 Task: Change the document language to English (United Kingdom).
Action: Mouse moved to (266, 23)
Screenshot: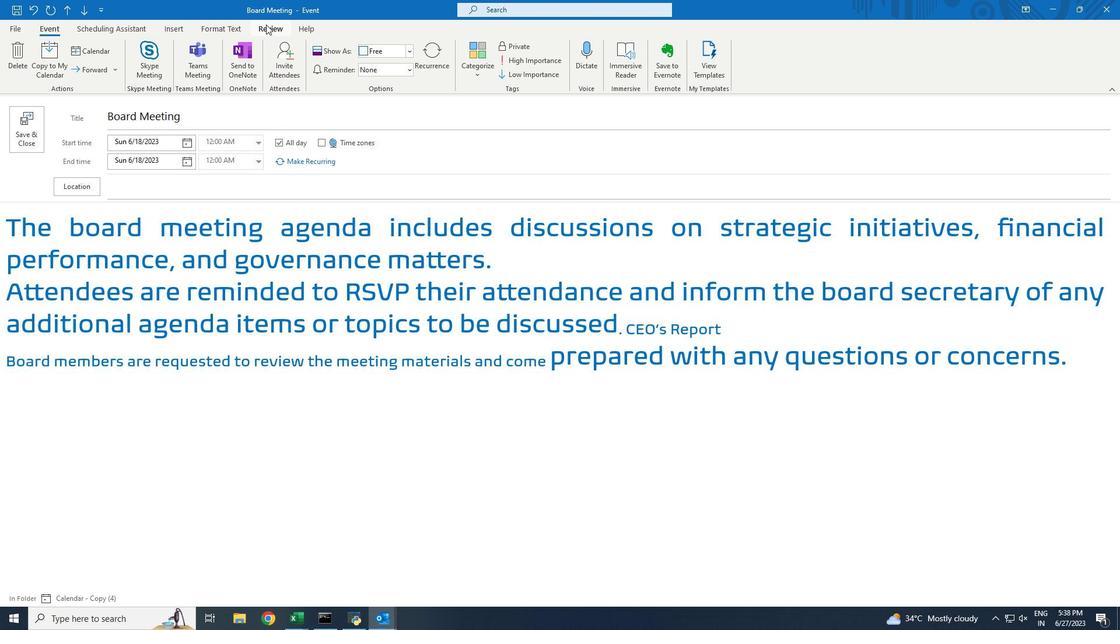 
Action: Mouse pressed left at (266, 23)
Screenshot: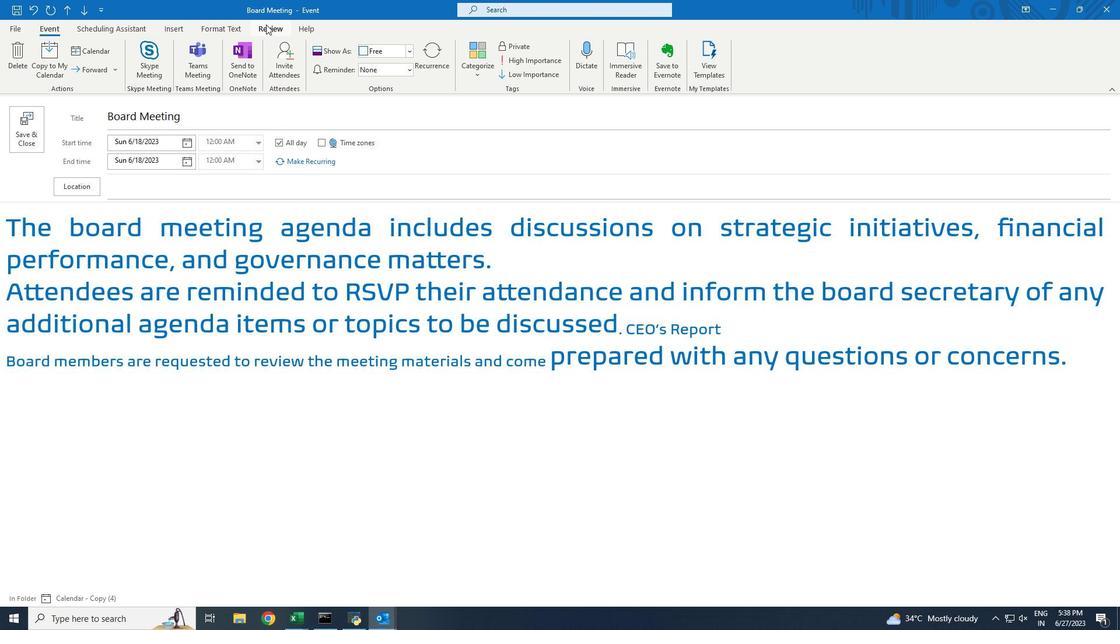 
Action: Mouse moved to (265, 54)
Screenshot: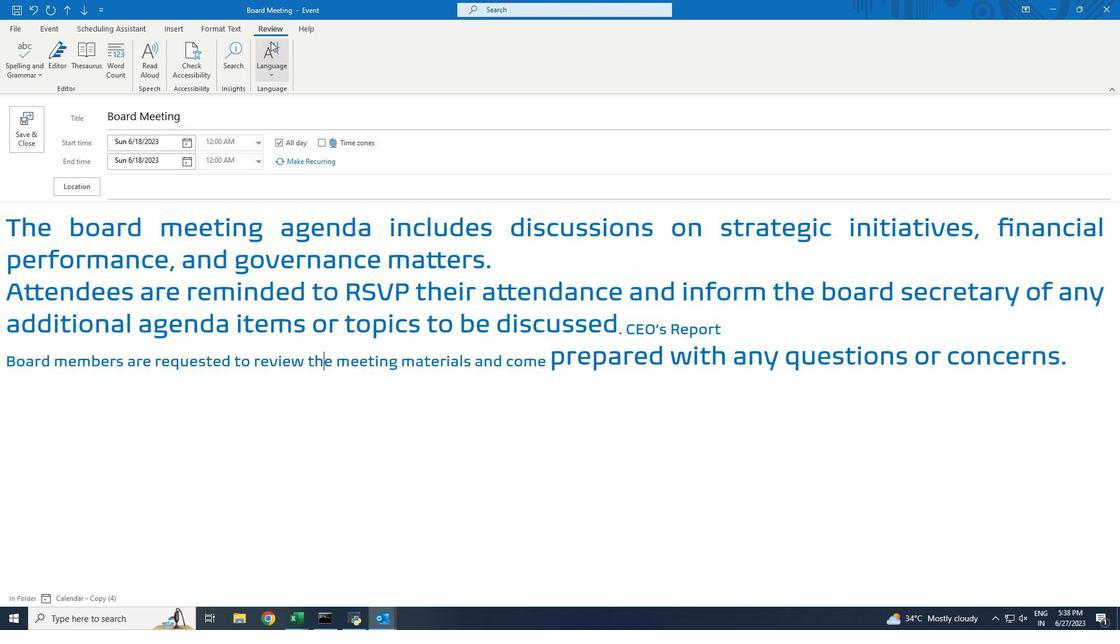 
Action: Mouse pressed left at (265, 54)
Screenshot: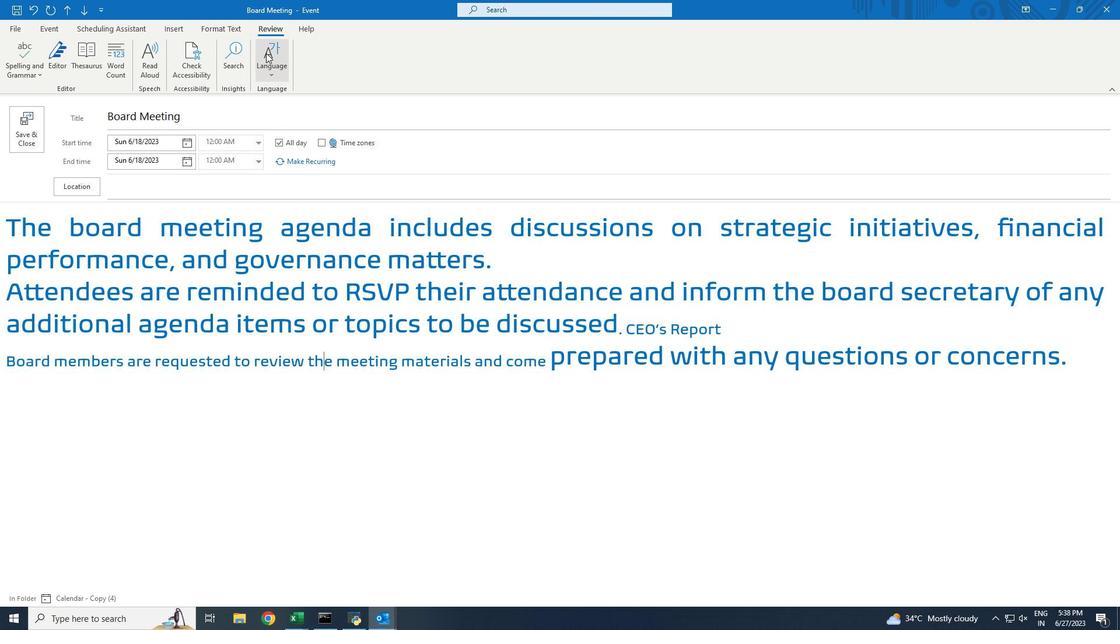 
Action: Mouse moved to (295, 94)
Screenshot: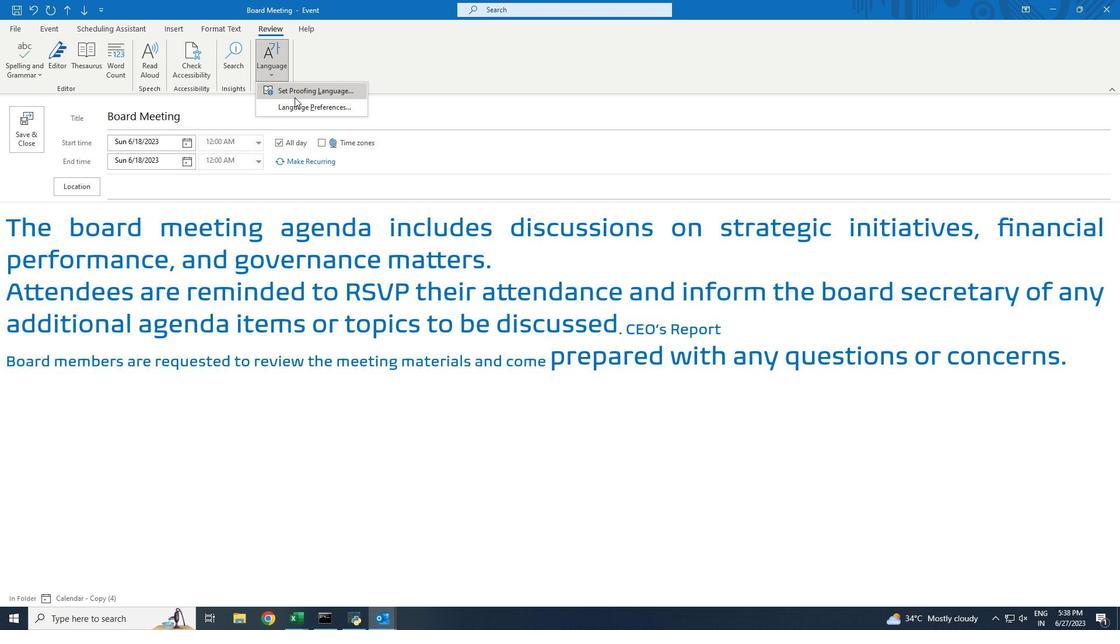 
Action: Mouse pressed left at (295, 94)
Screenshot: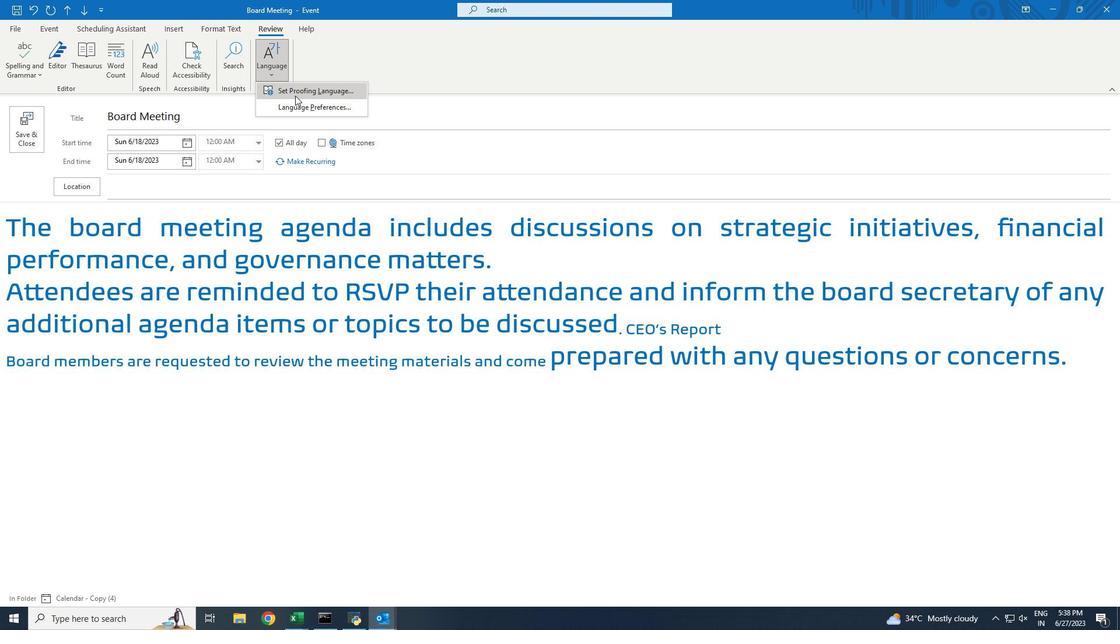 
Action: Mouse moved to (639, 252)
Screenshot: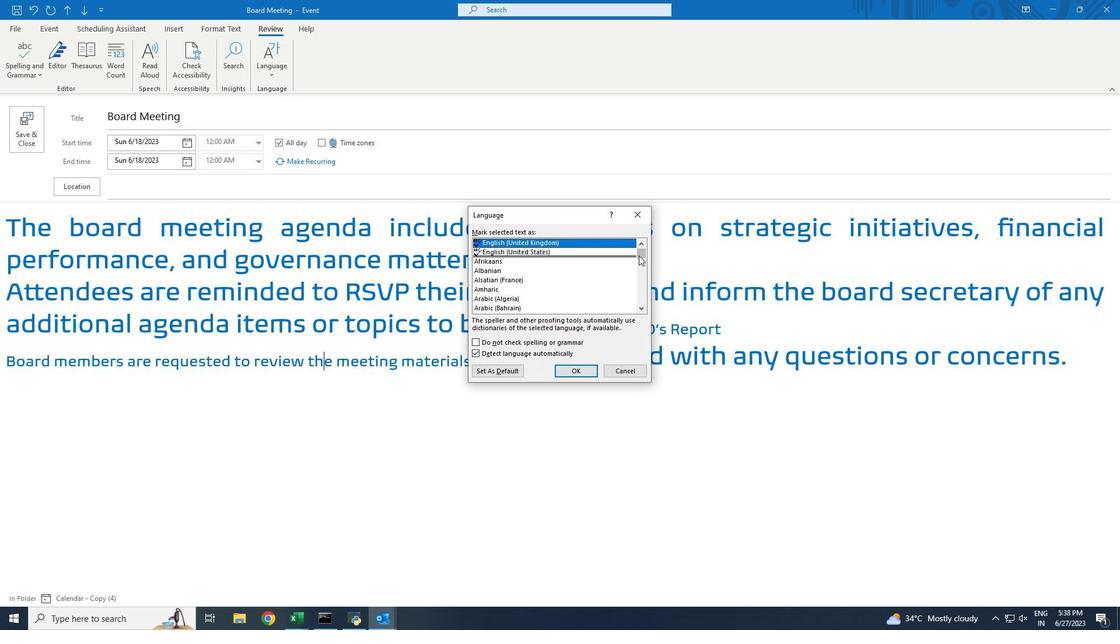 
Action: Mouse pressed left at (639, 252)
Screenshot: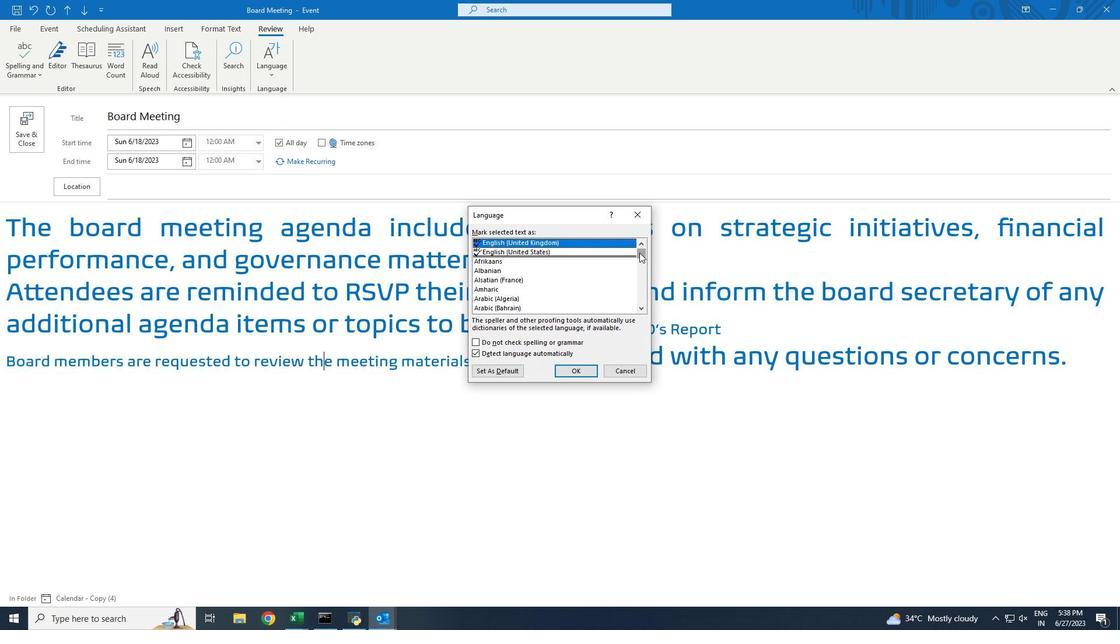 
Action: Mouse moved to (539, 242)
Screenshot: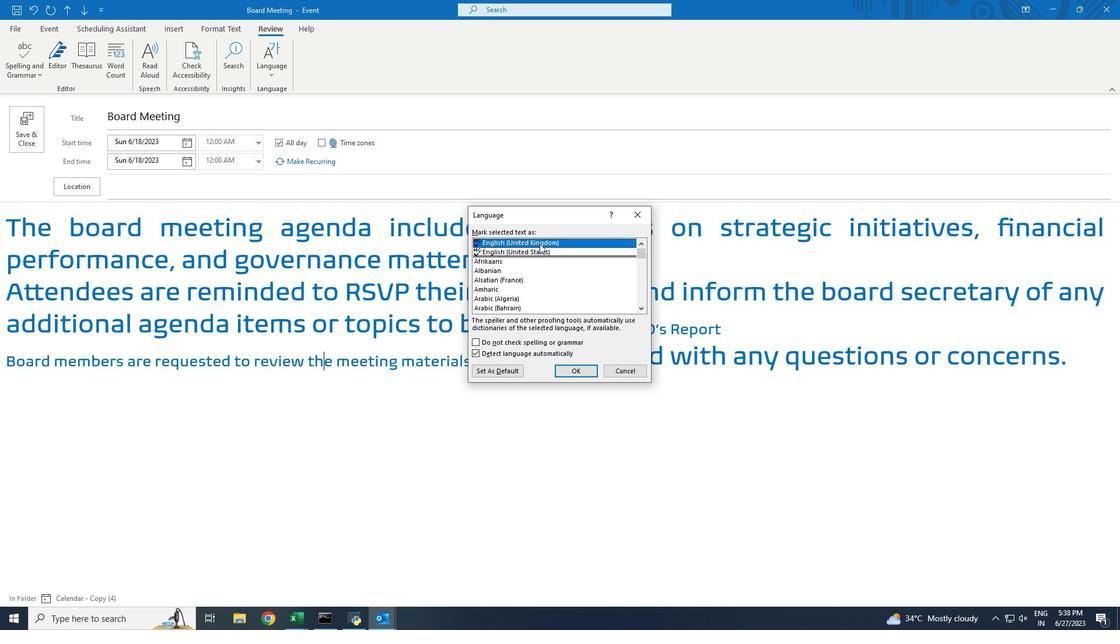 
Action: Mouse pressed left at (539, 242)
Screenshot: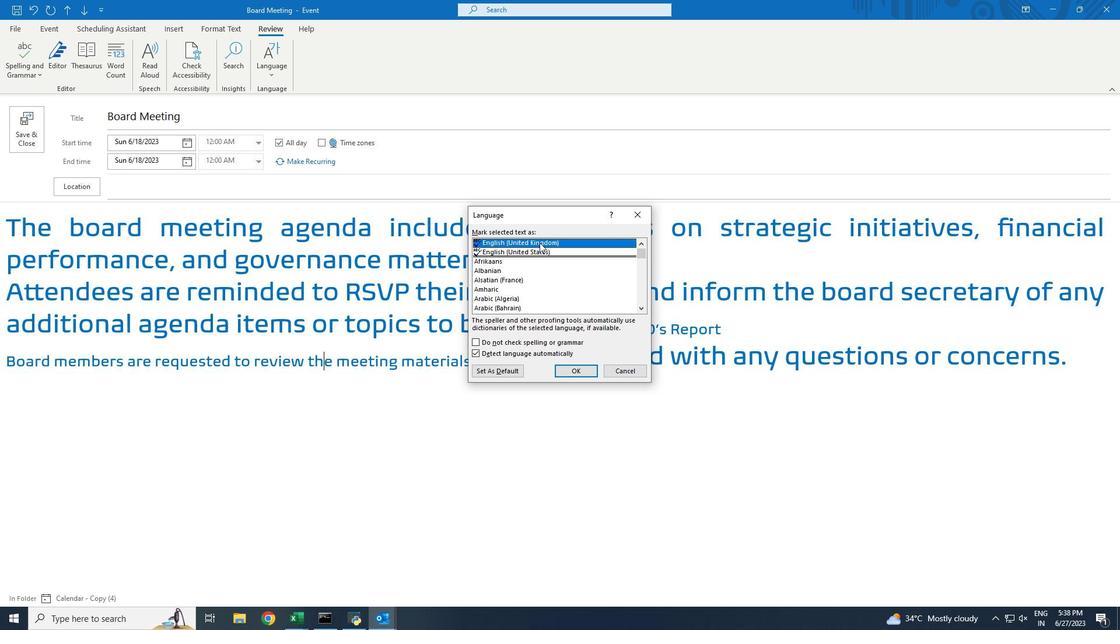 
Action: Mouse moved to (569, 371)
Screenshot: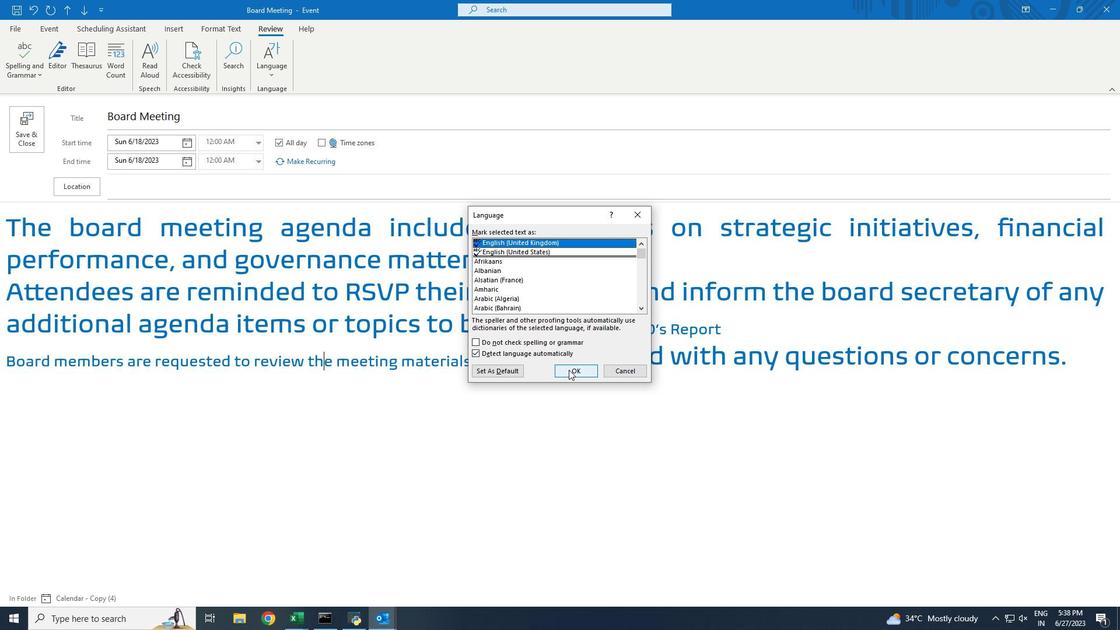 
Action: Mouse pressed left at (569, 371)
Screenshot: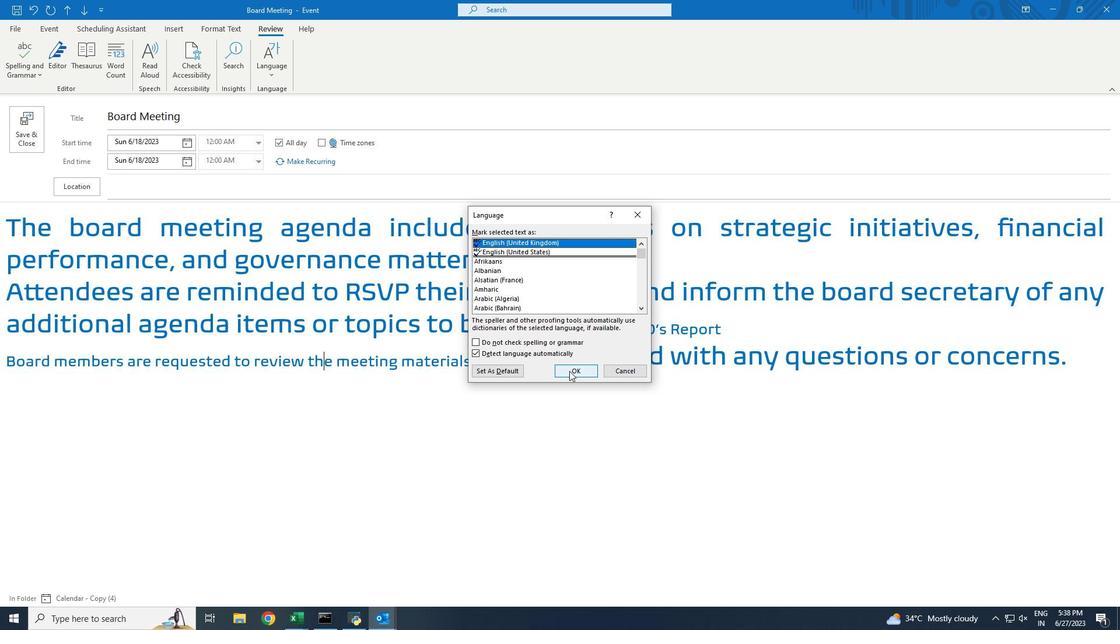 
Action: Mouse moved to (568, 389)
Screenshot: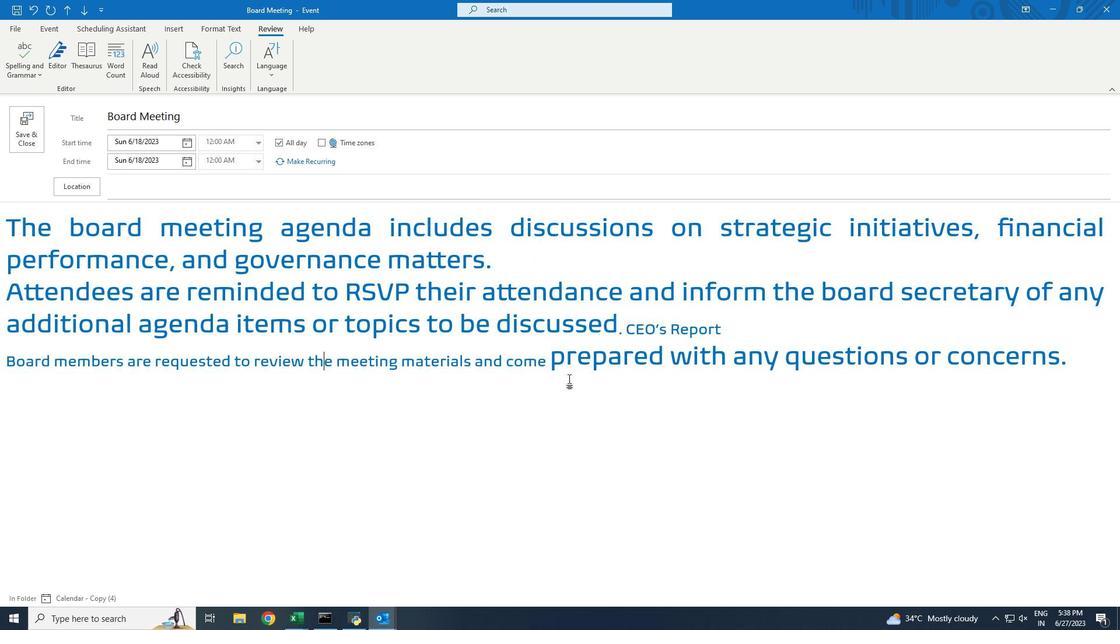 
